 Task: Create a Board called Board0000000037 in Workspace WS0000000013 in Trello with Visibility as Workspace. Create a Board called Board0000000038 in Workspace WS0000000013 in Trello with Visibility as Private. Create a Board called Board0000000039 in Workspace WS0000000013 in Trello with Visibility as Public. Create Card Card0000000145 in Board Board0000000037 in Workspace WS0000000013 in Trello. Create Card Card0000000146 in Board Board0000000037 in Workspace WS0000000013 in Trello
Action: Mouse moved to (448, 102)
Screenshot: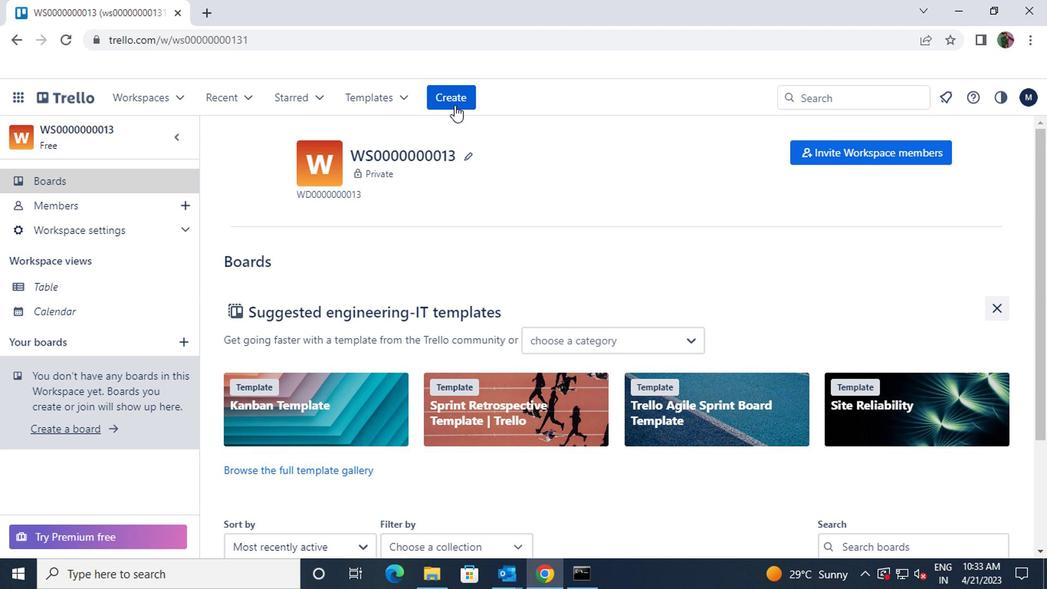 
Action: Mouse pressed left at (448, 102)
Screenshot: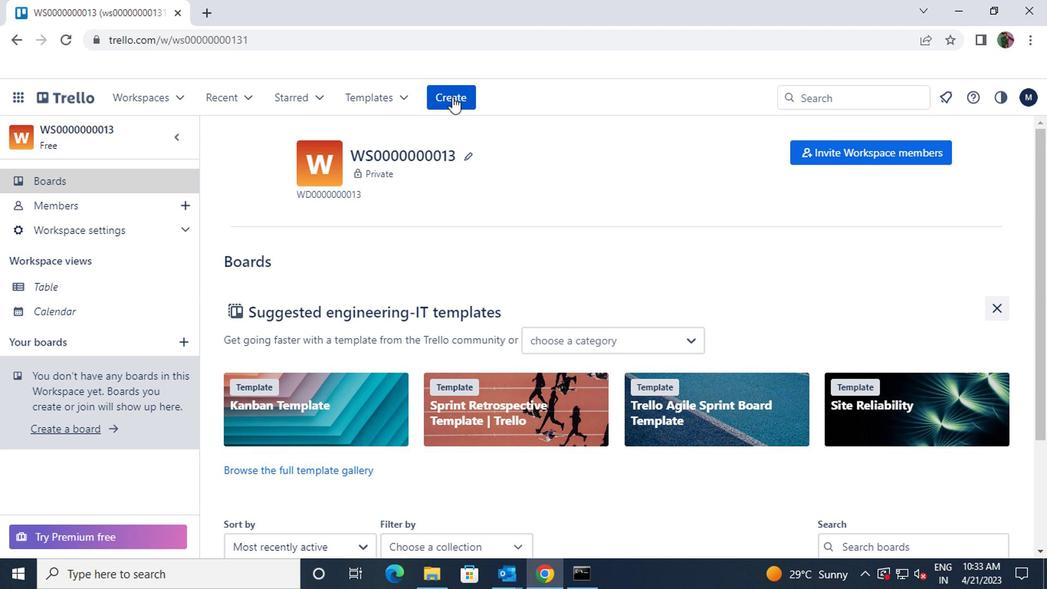 
Action: Mouse moved to (454, 144)
Screenshot: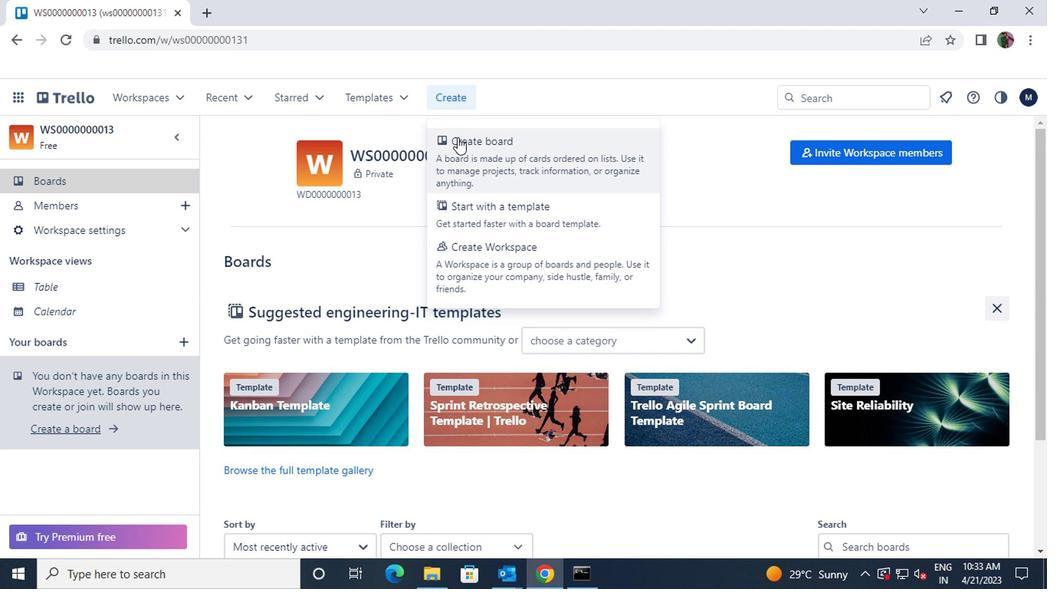 
Action: Mouse pressed left at (454, 144)
Screenshot: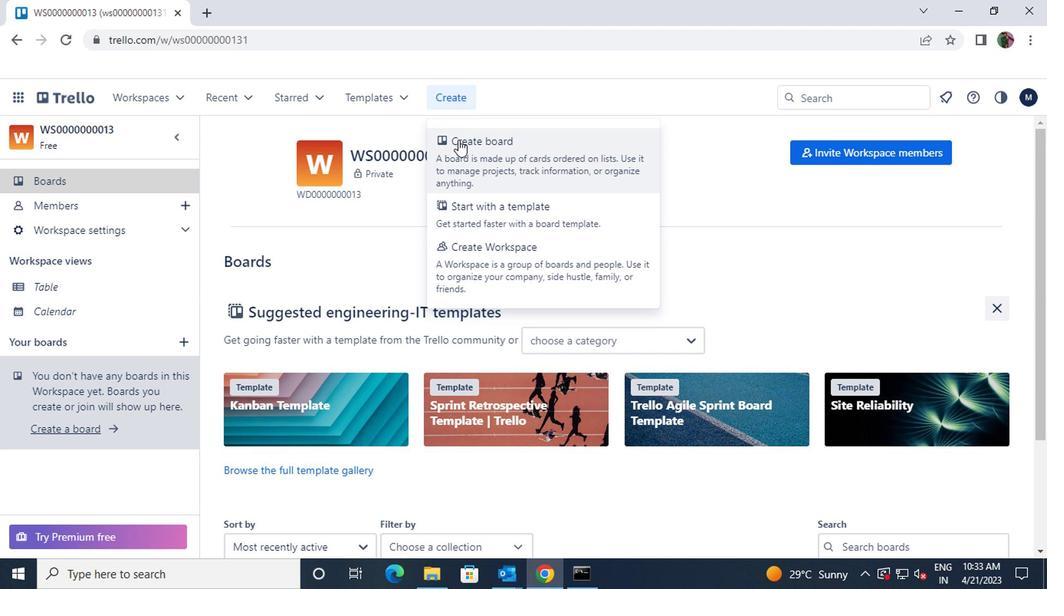 
Action: Mouse moved to (498, 384)
Screenshot: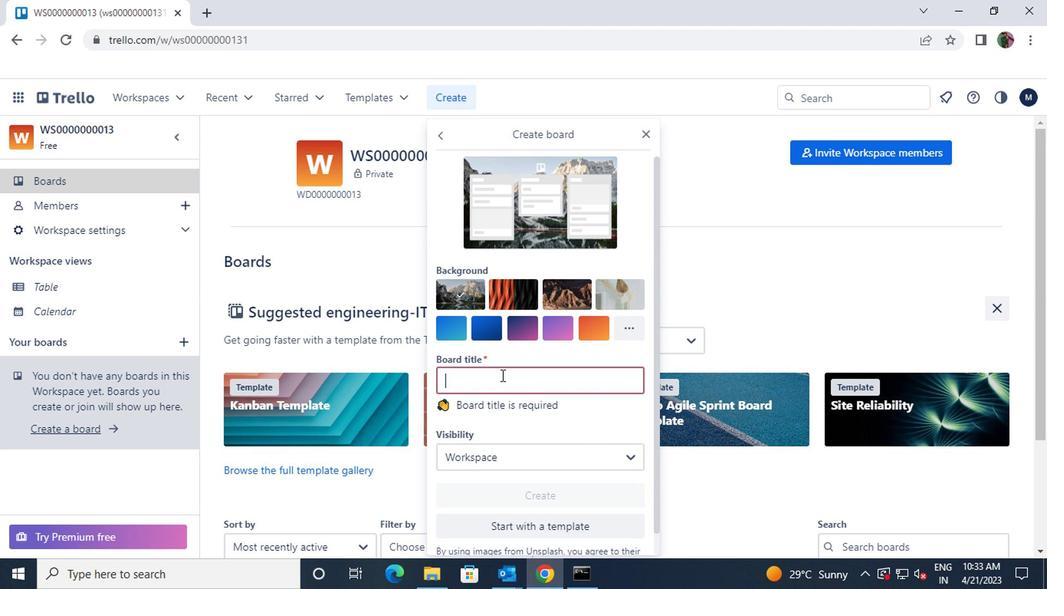 
Action: Mouse pressed left at (498, 384)
Screenshot: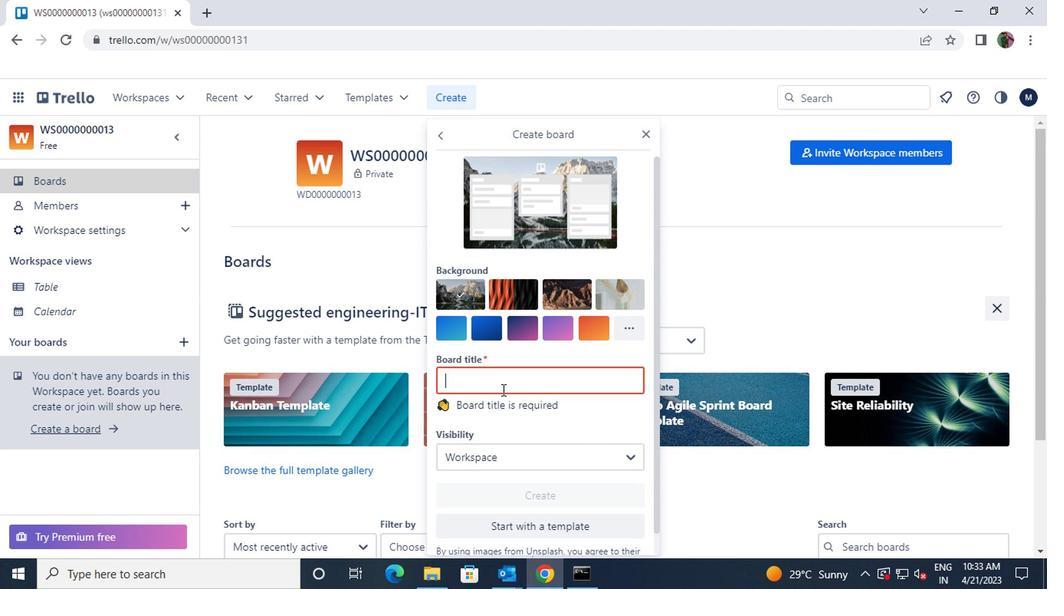 
Action: Mouse moved to (498, 375)
Screenshot: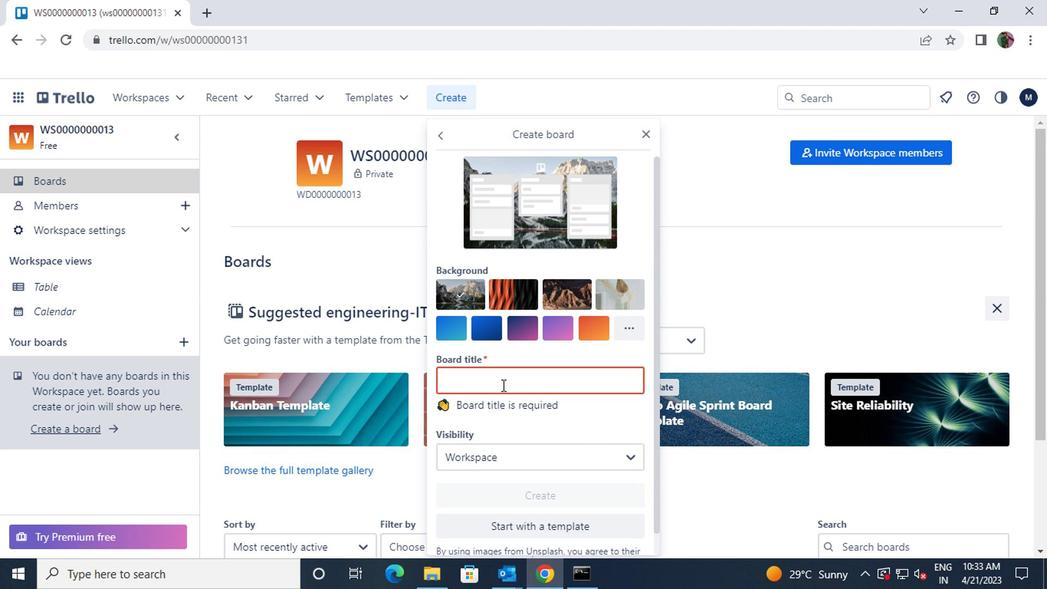 
Action: Key pressed <Key.shift>BOARD0000000037
Screenshot: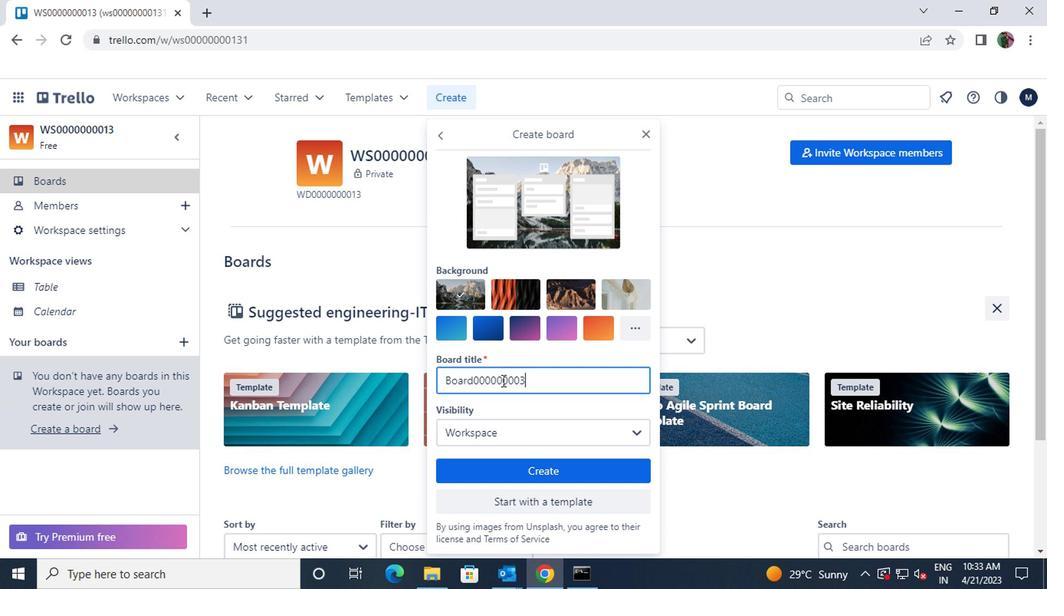 
Action: Mouse moved to (519, 457)
Screenshot: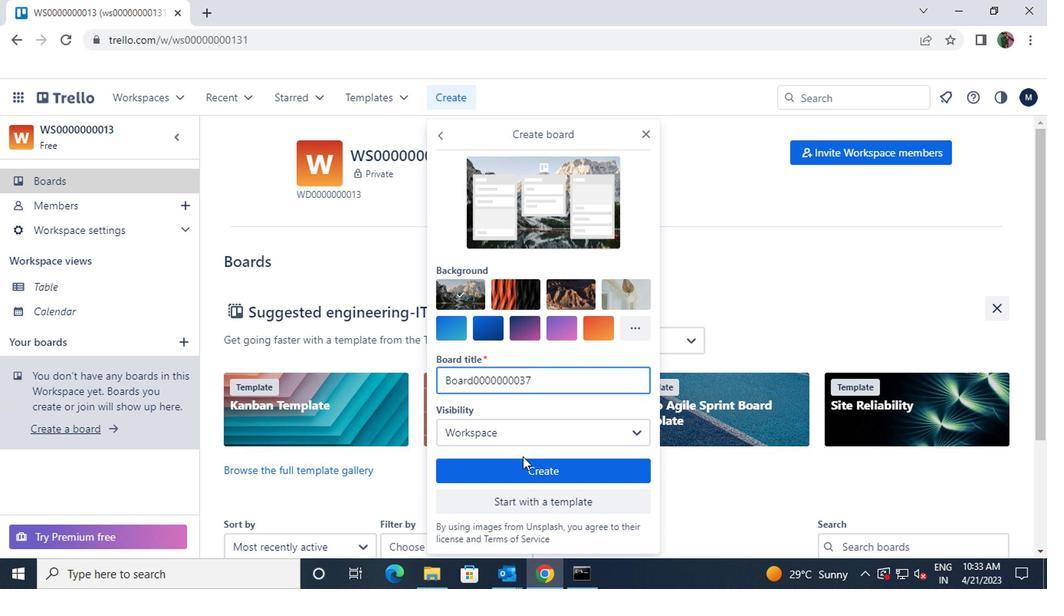 
Action: Mouse pressed left at (519, 457)
Screenshot: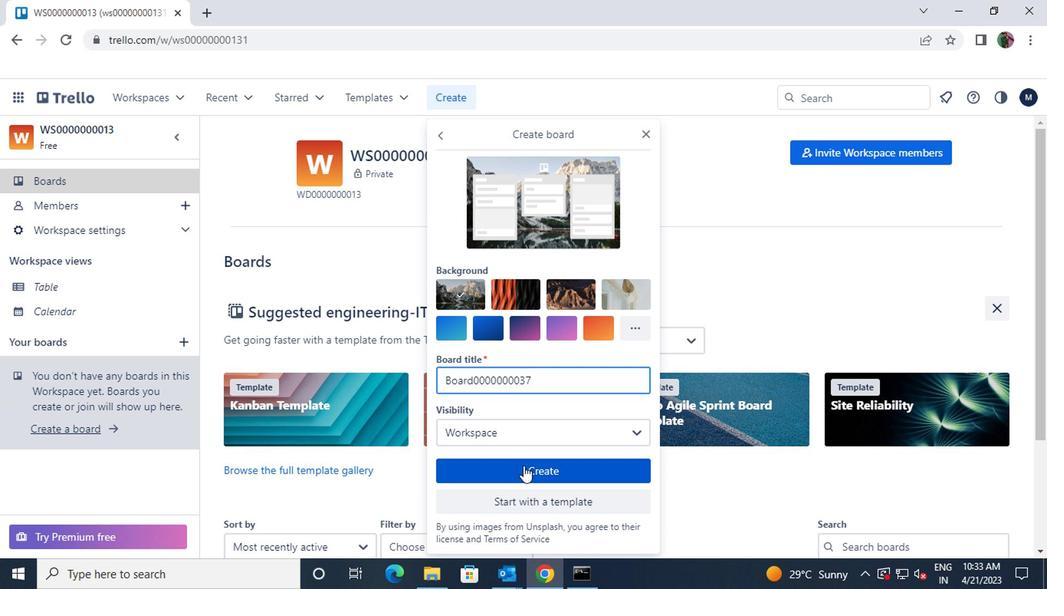 
Action: Mouse moved to (184, 337)
Screenshot: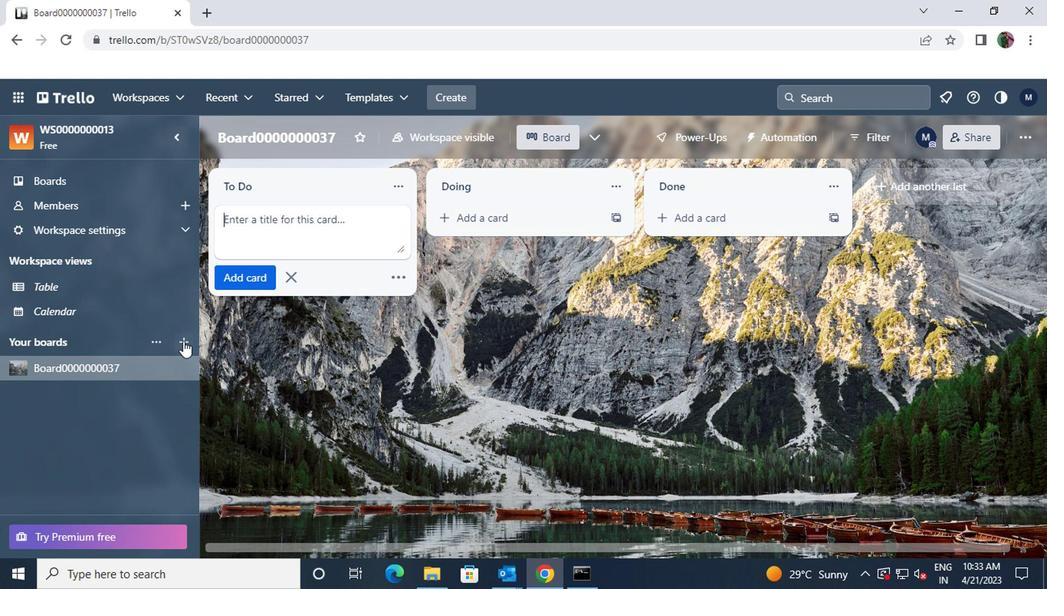 
Action: Mouse pressed left at (184, 337)
Screenshot: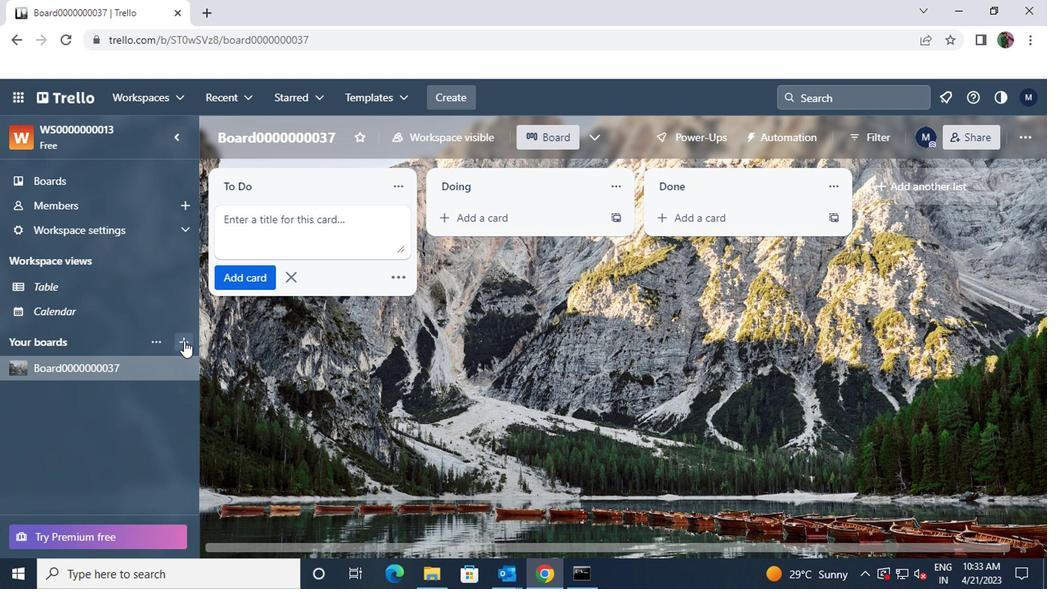 
Action: Mouse moved to (229, 368)
Screenshot: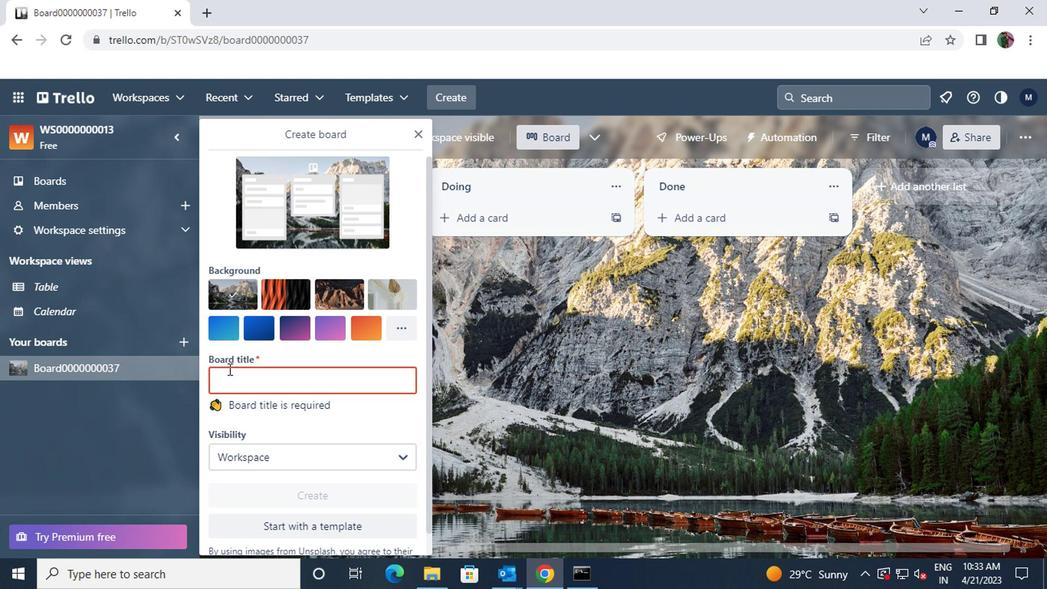 
Action: Mouse pressed left at (229, 368)
Screenshot: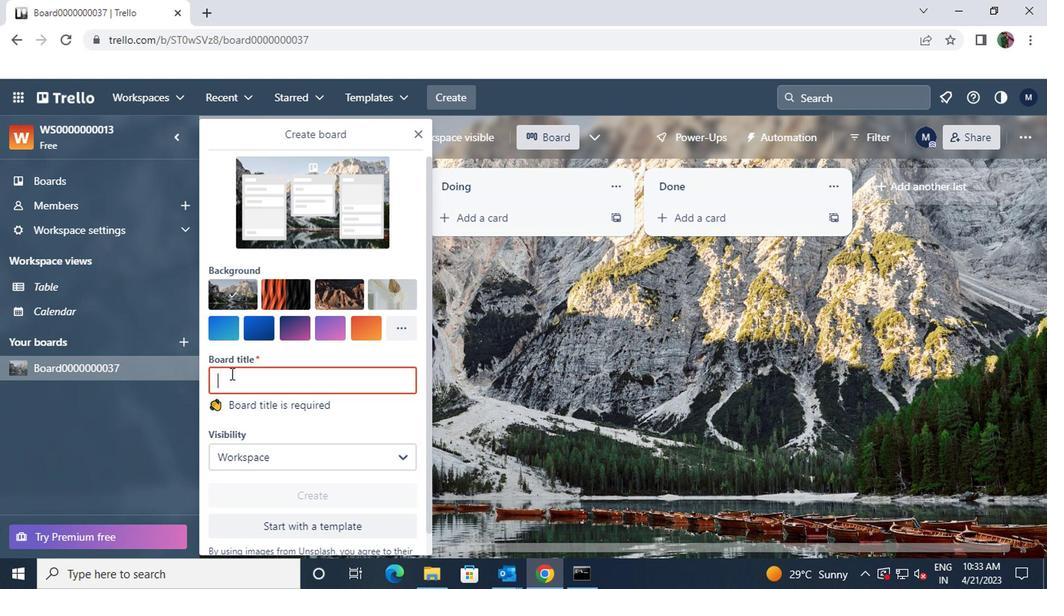 
Action: Key pressed <Key.shift>BOARD0000000038
Screenshot: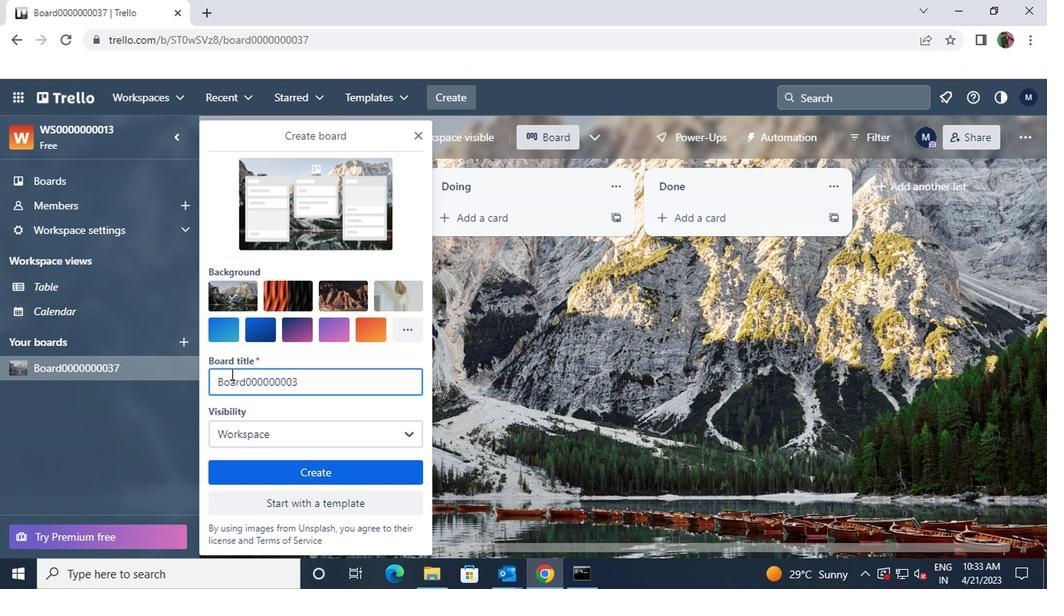 
Action: Mouse moved to (248, 456)
Screenshot: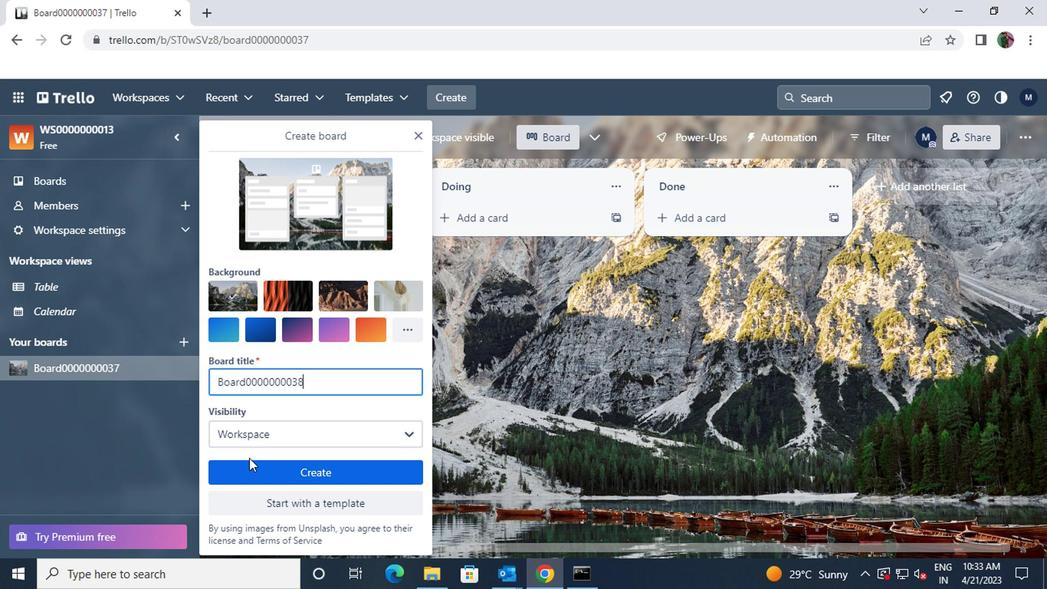 
Action: Mouse pressed left at (248, 456)
Screenshot: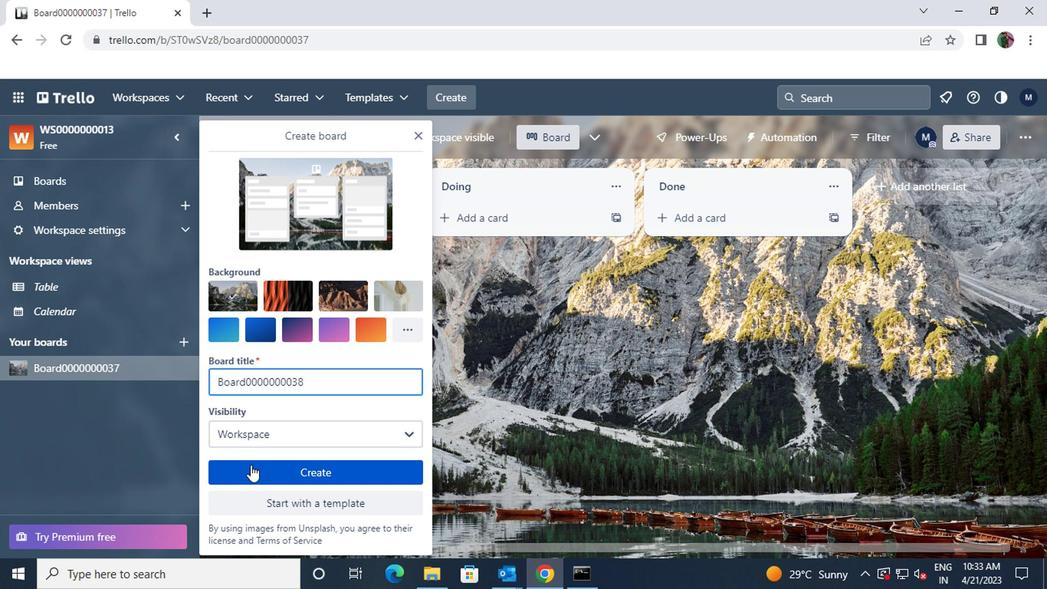 
Action: Mouse moved to (185, 337)
Screenshot: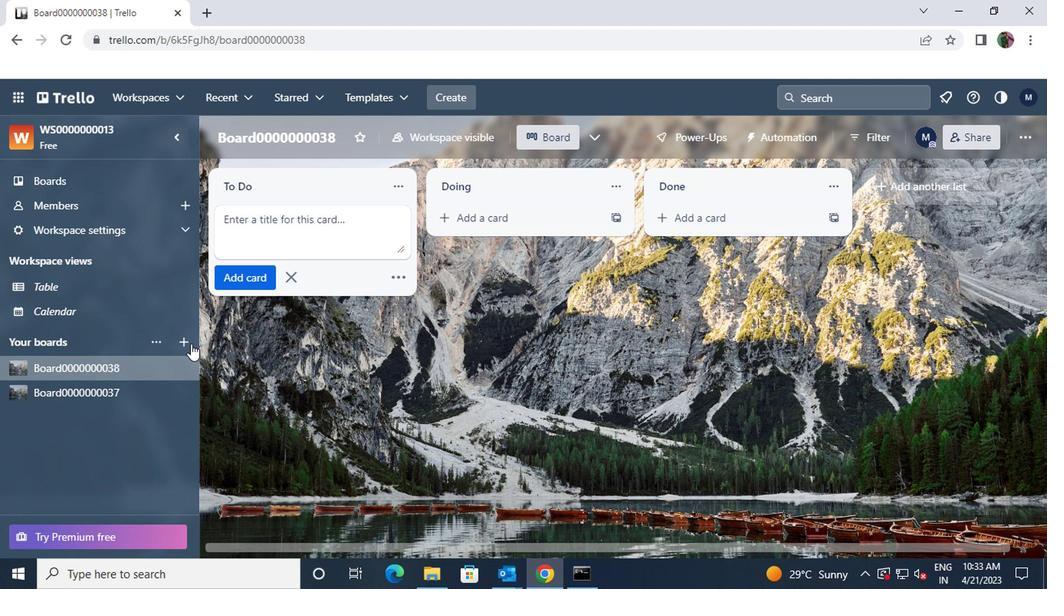 
Action: Mouse pressed left at (185, 337)
Screenshot: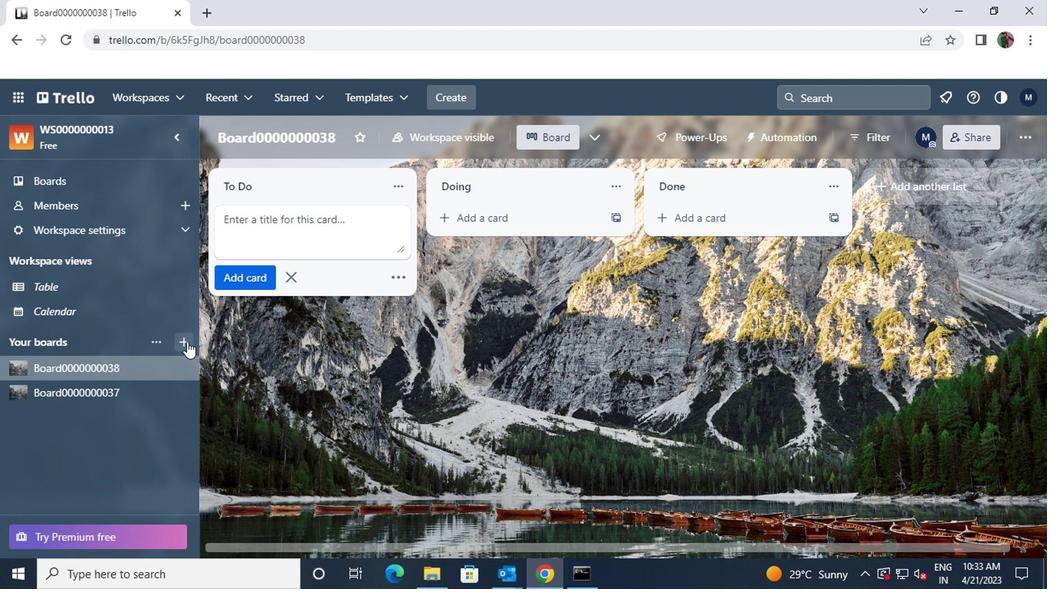 
Action: Mouse moved to (246, 369)
Screenshot: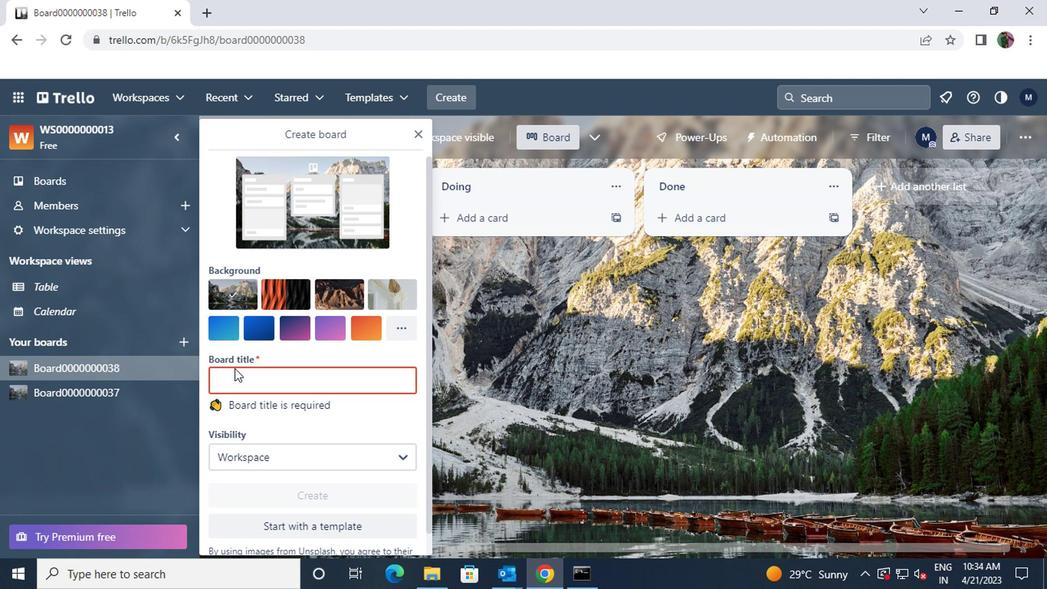 
Action: Mouse pressed left at (246, 369)
Screenshot: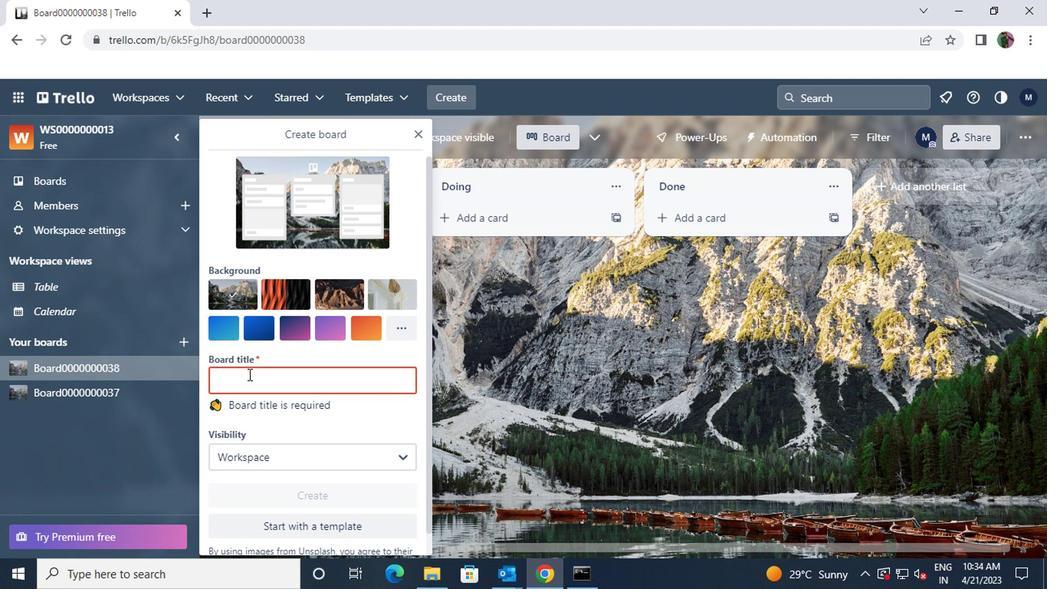 
Action: Key pressed <Key.shift>BOARD000000039
Screenshot: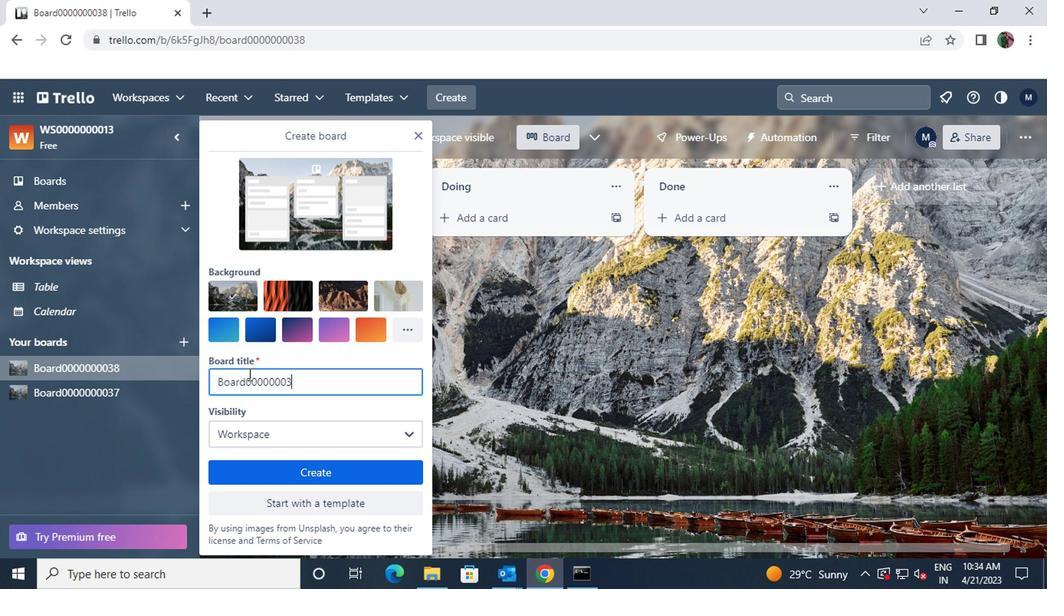 
Action: Mouse moved to (289, 459)
Screenshot: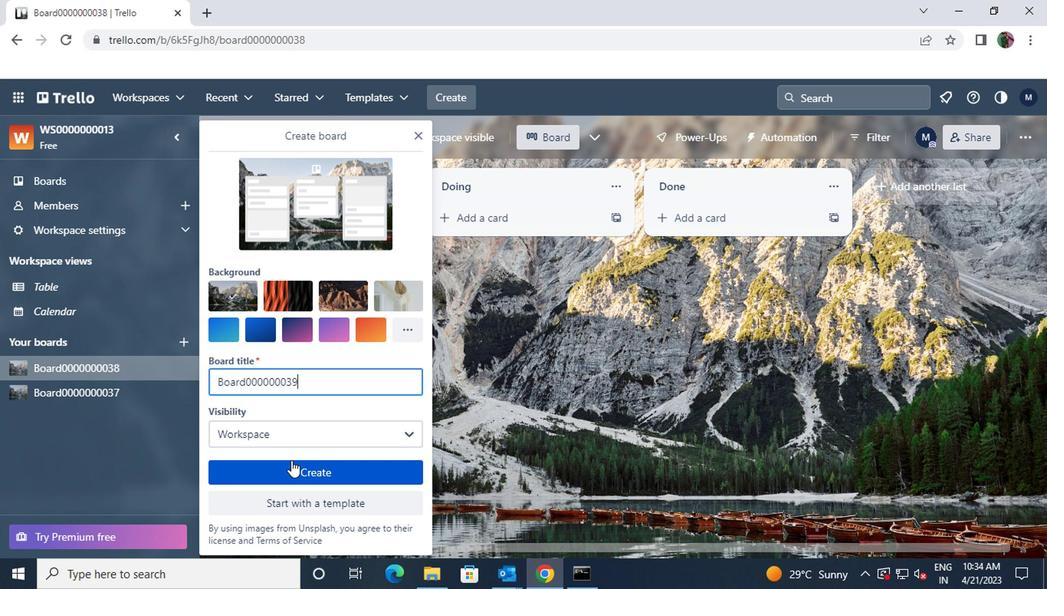 
Action: Mouse pressed left at (289, 459)
Screenshot: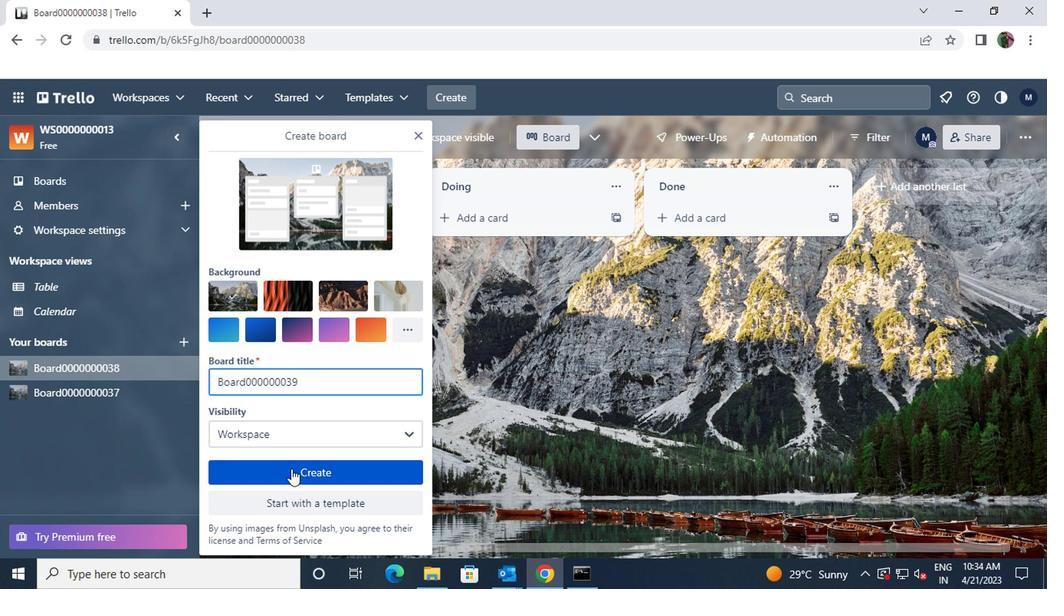 
Action: Mouse moved to (105, 415)
Screenshot: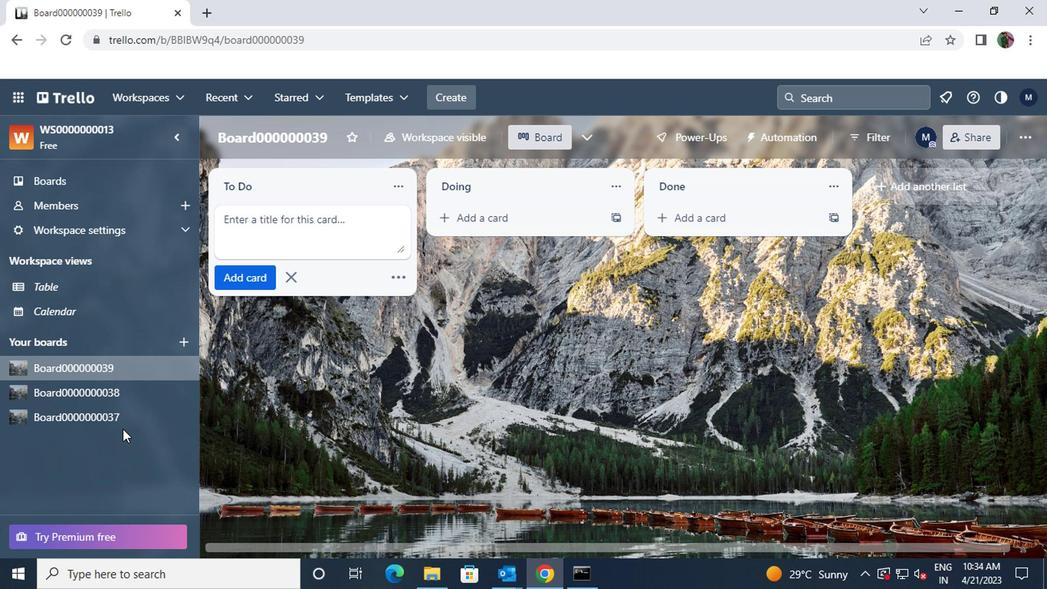 
Action: Mouse pressed left at (105, 415)
Screenshot: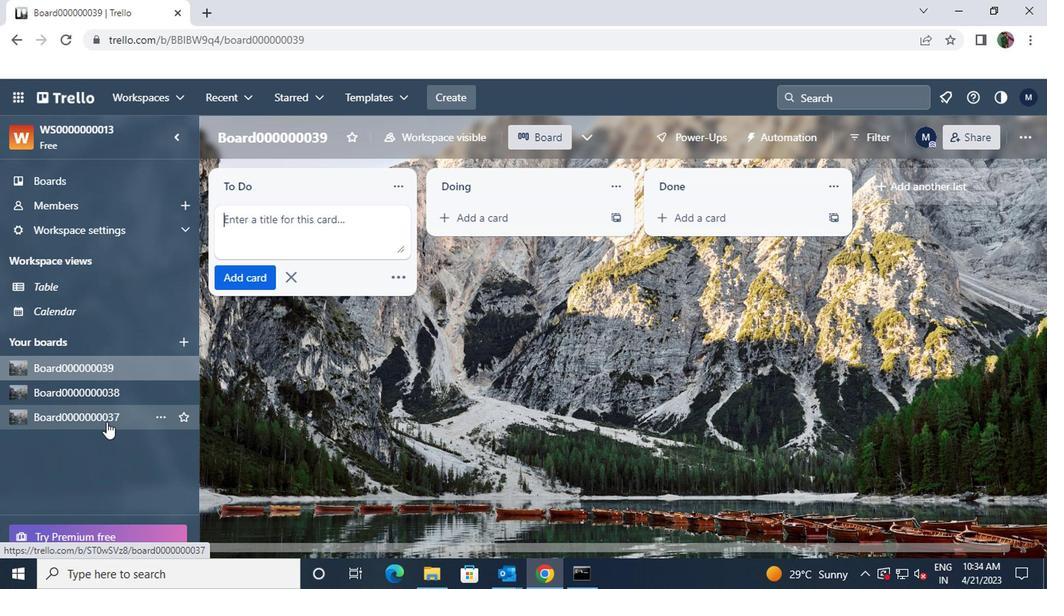 
Action: Mouse moved to (224, 223)
Screenshot: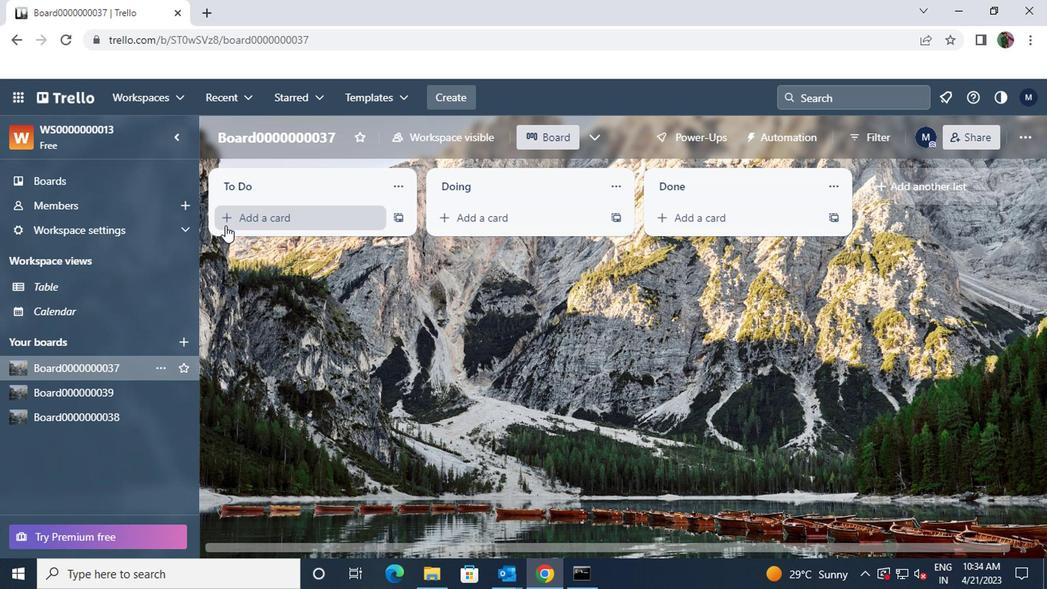 
Action: Mouse pressed left at (224, 223)
Screenshot: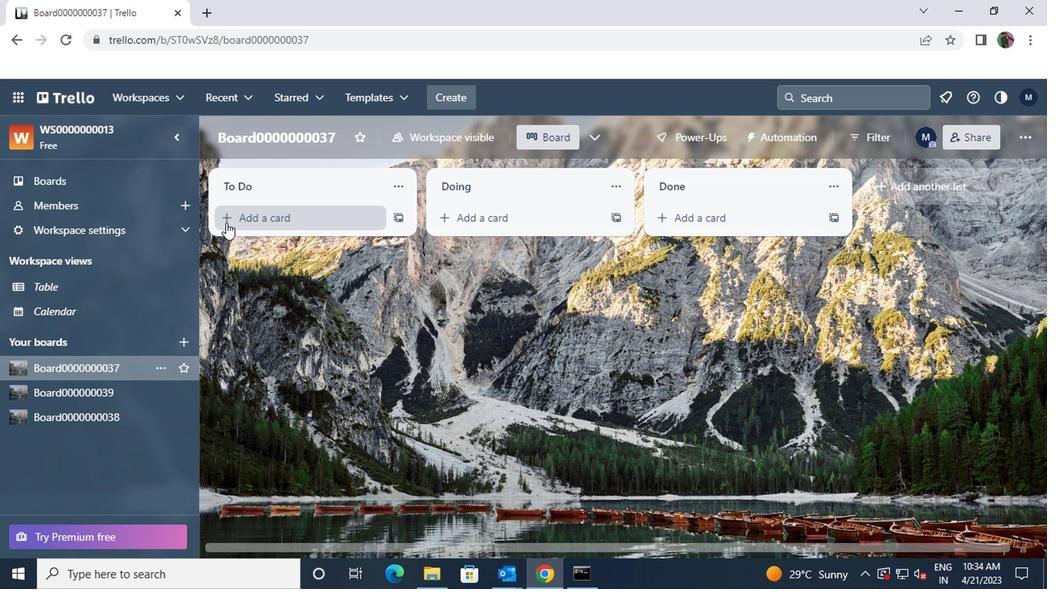 
Action: Key pressed <Key.shift>CARD00000000145
Screenshot: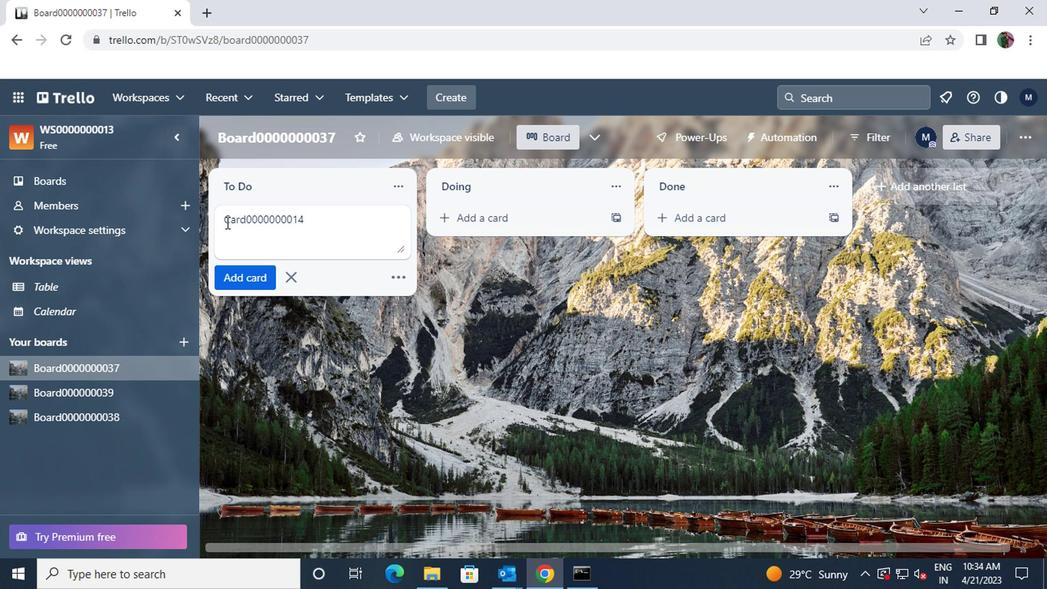 
Action: Mouse moved to (235, 270)
Screenshot: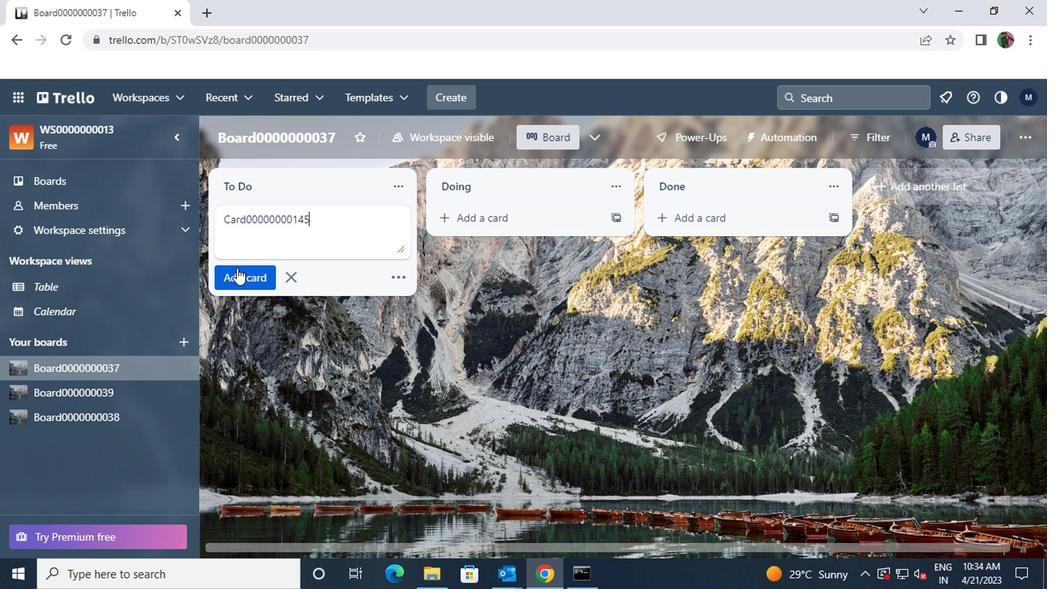 
Action: Mouse pressed left at (235, 270)
Screenshot: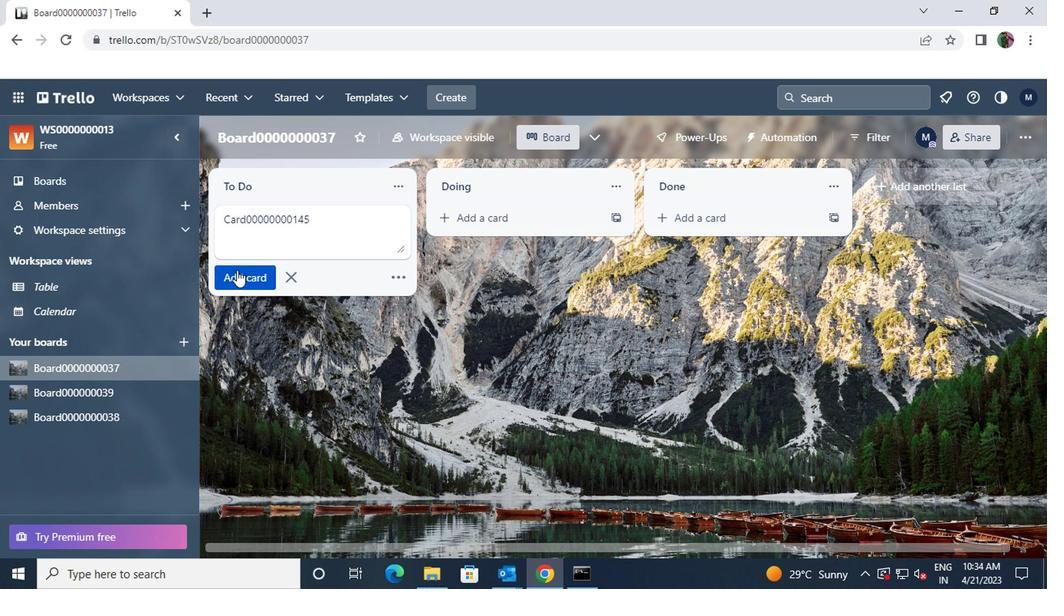 
Action: Key pressed <Key.shift>CARD0000000013
Screenshot: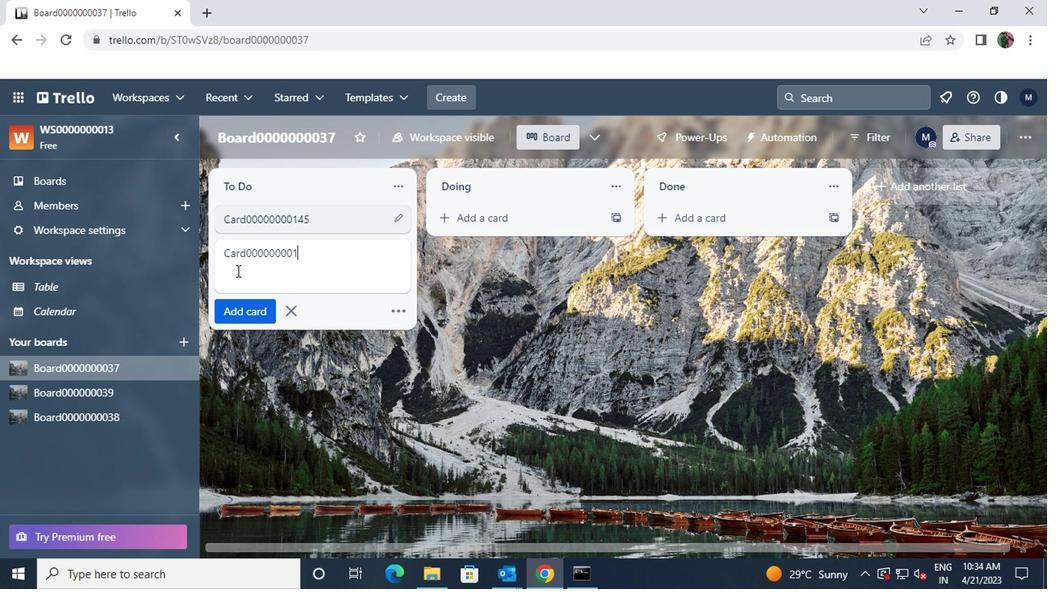 
Action: Mouse moved to (297, 248)
Screenshot: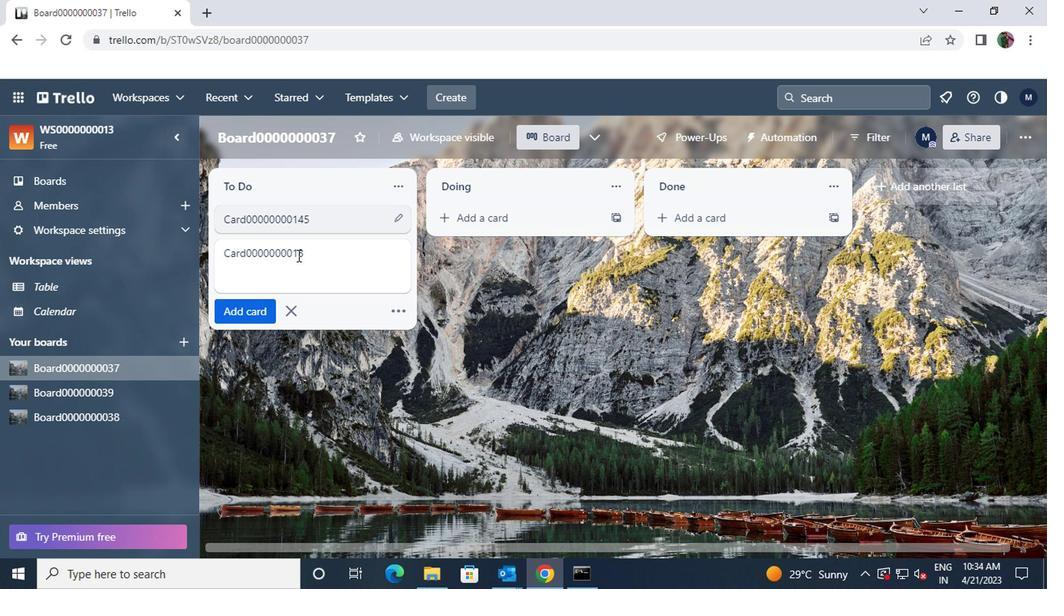 
Action: Mouse pressed left at (297, 248)
Screenshot: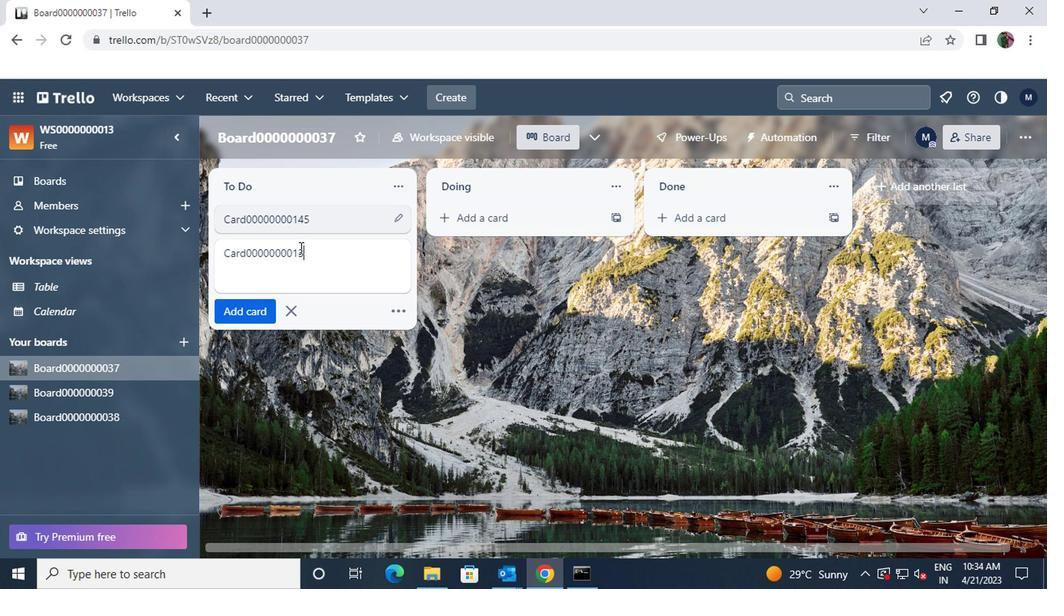 
Action: Mouse moved to (309, 248)
Screenshot: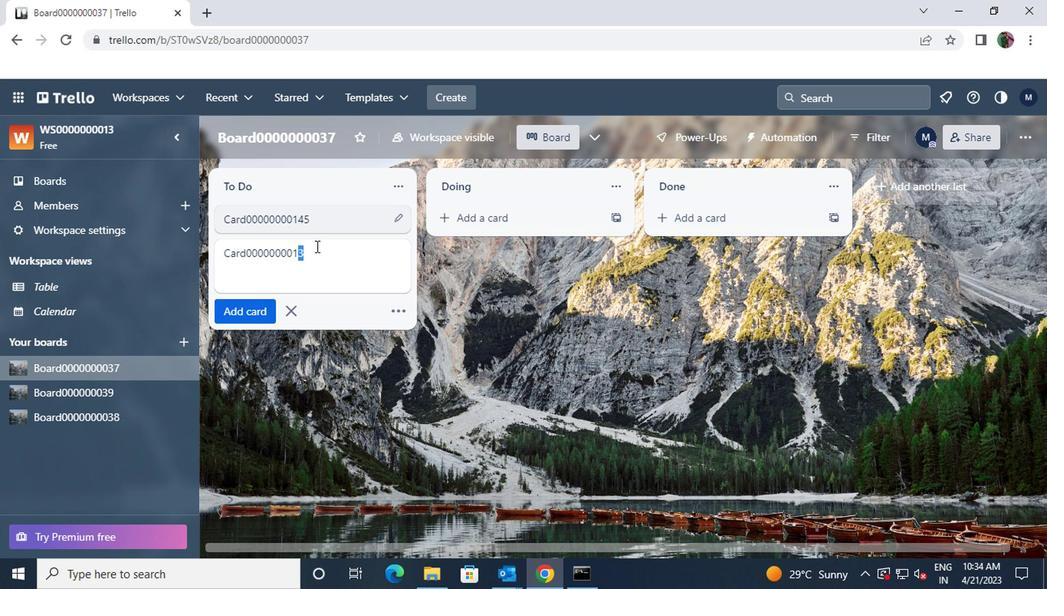 
Action: Key pressed 46
Screenshot: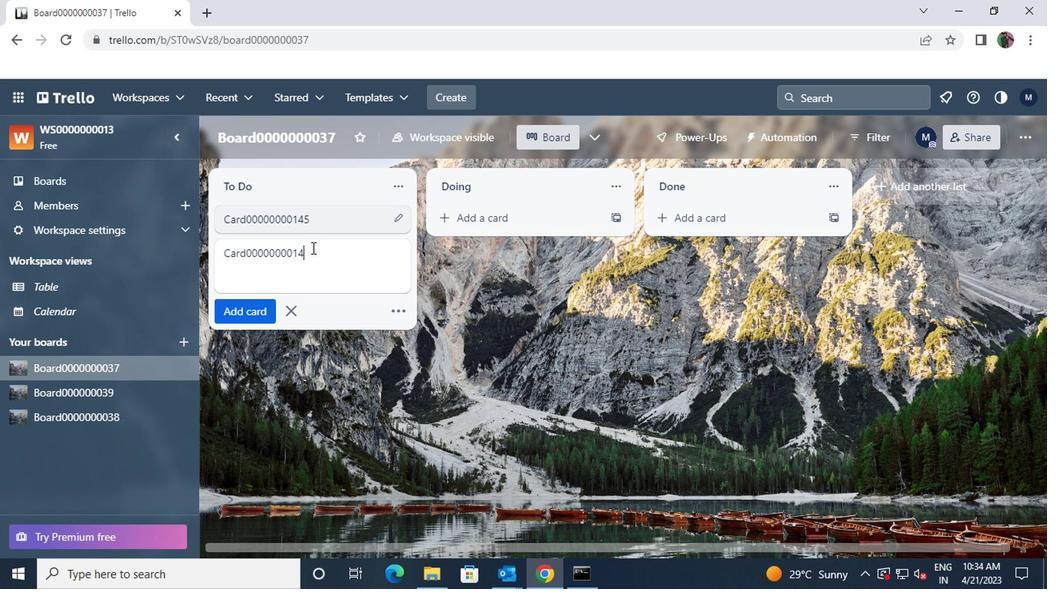 
Action: Mouse moved to (234, 309)
Screenshot: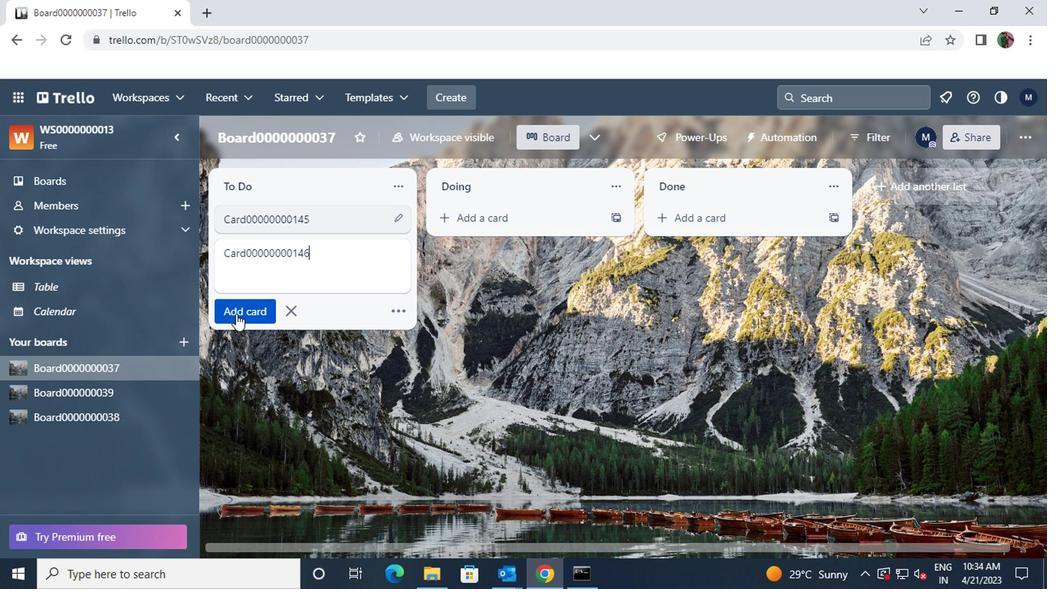 
Action: Mouse pressed left at (234, 309)
Screenshot: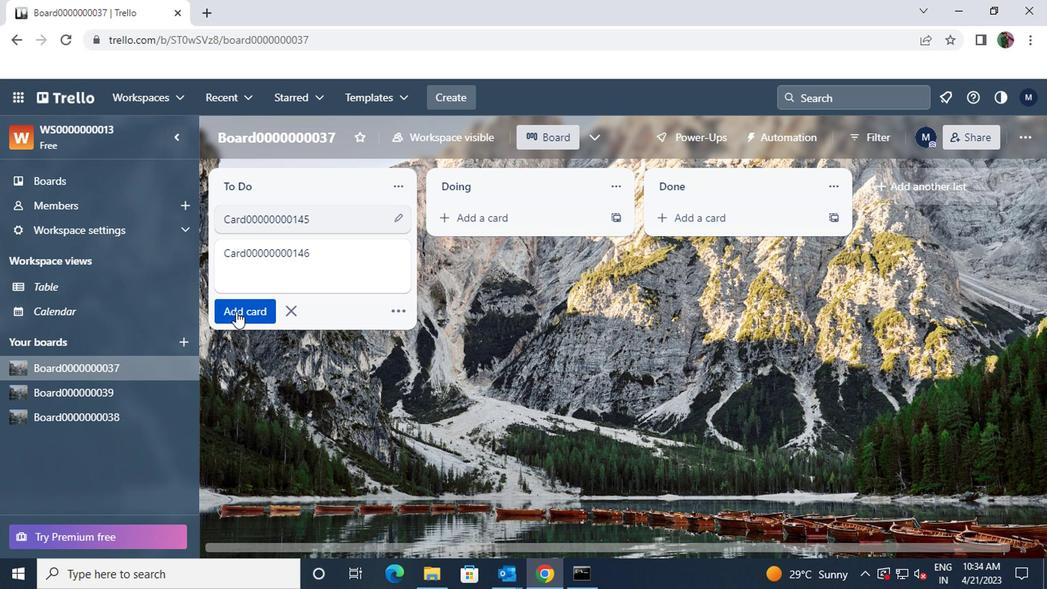 
Action: Key pressed <Key.f8>
Screenshot: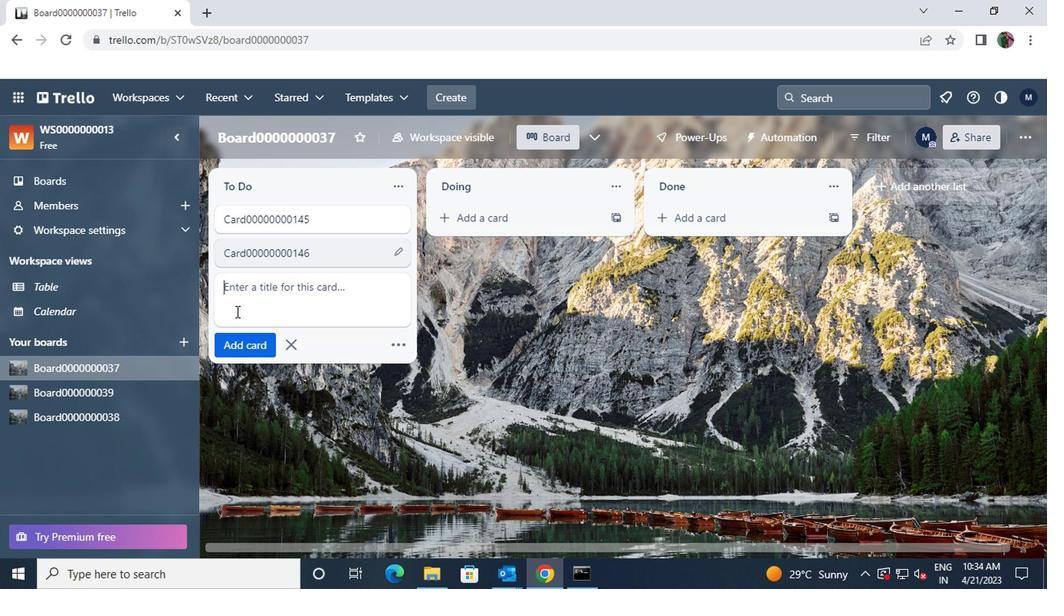 
